 Task: Sort the products in the category "Alcoholic Kombucha" by unit price (low first).
Action: Mouse moved to (671, 229)
Screenshot: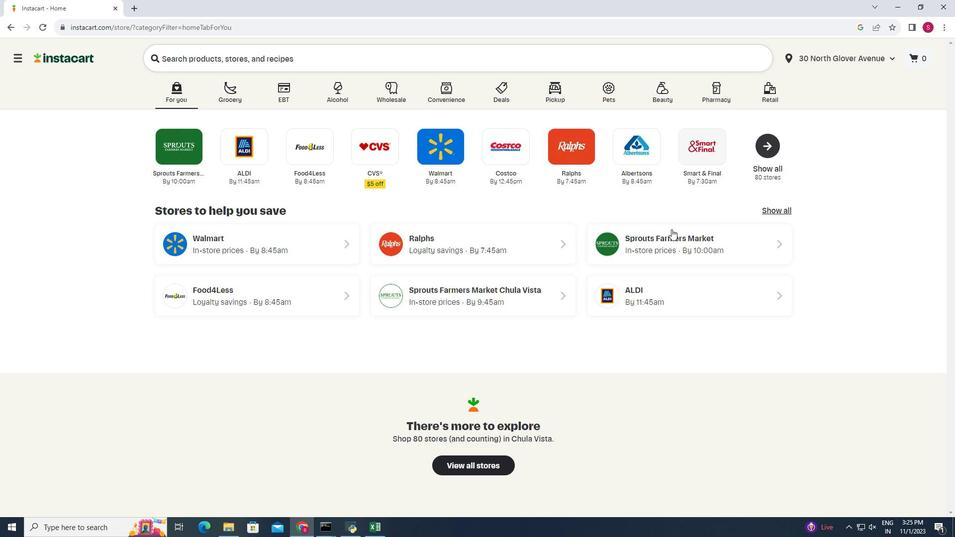 
Action: Mouse pressed left at (671, 229)
Screenshot: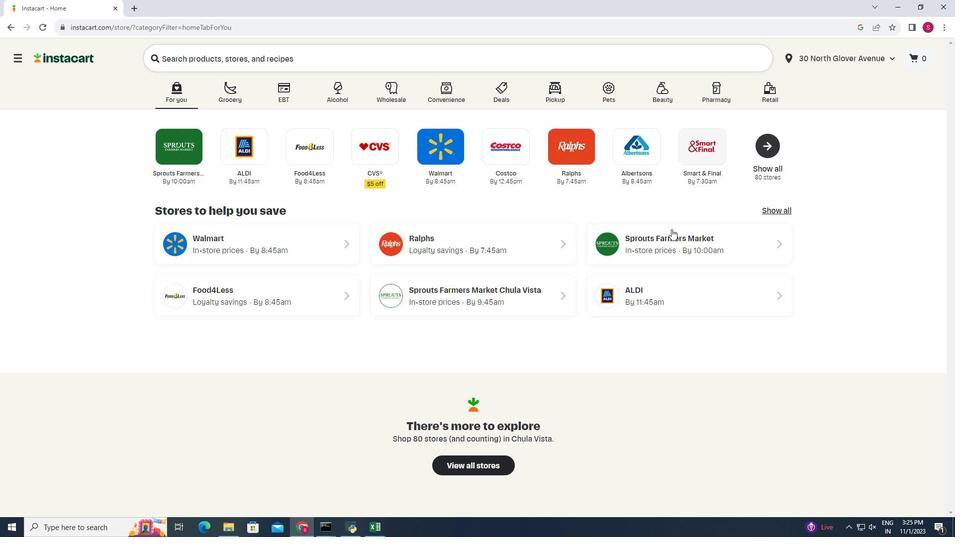 
Action: Mouse moved to (62, 493)
Screenshot: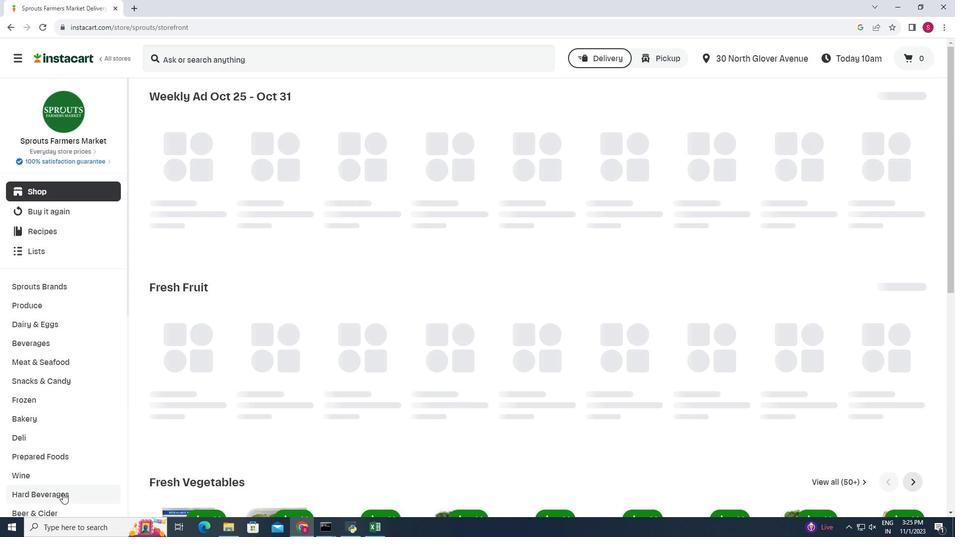 
Action: Mouse pressed left at (62, 493)
Screenshot: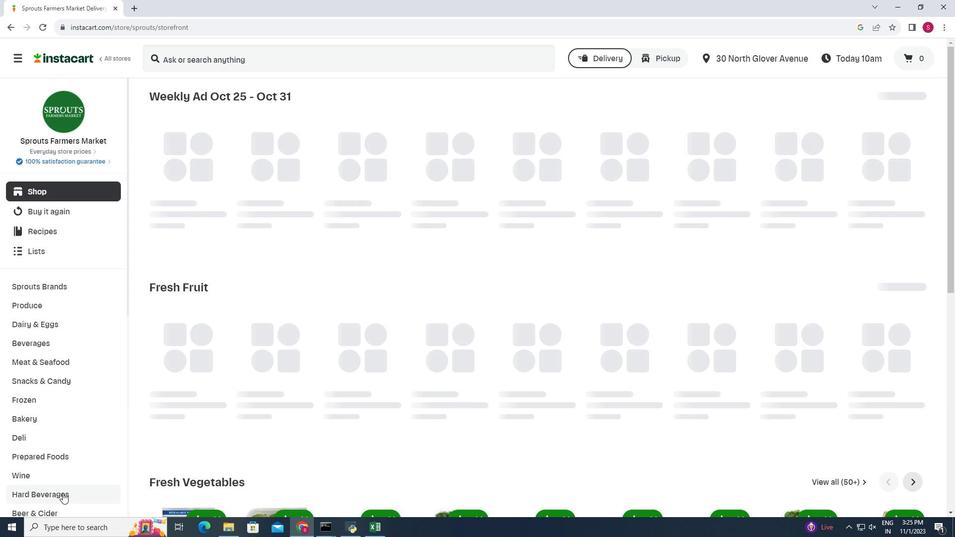 
Action: Mouse moved to (315, 120)
Screenshot: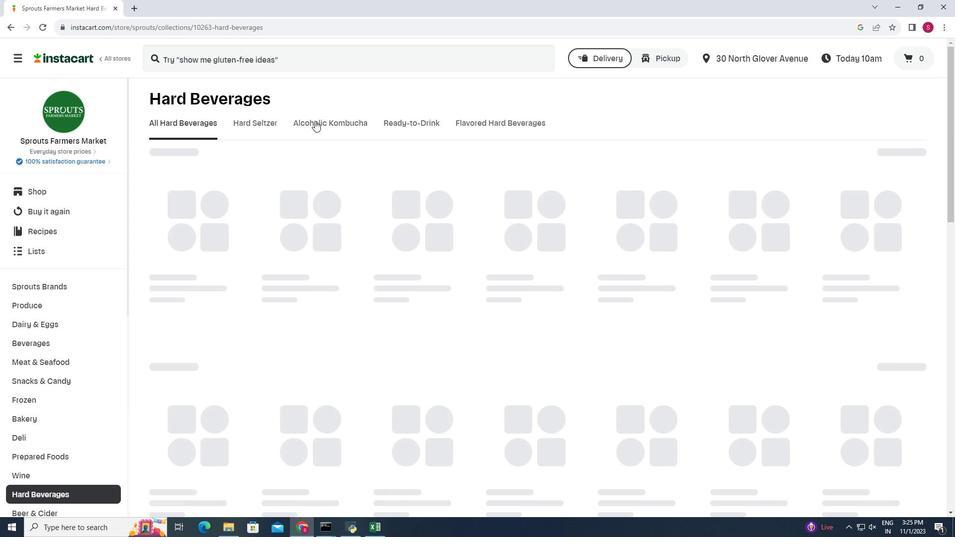 
Action: Mouse pressed left at (315, 120)
Screenshot: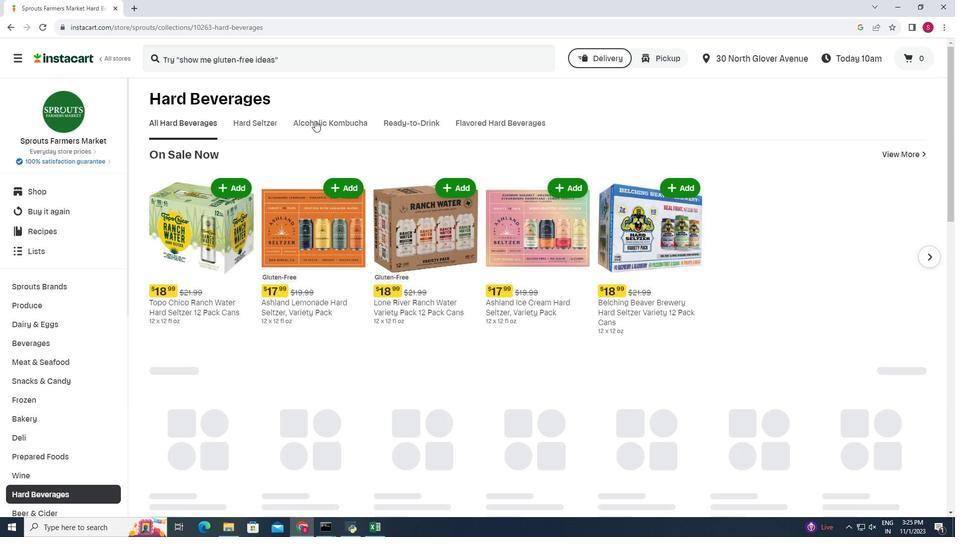 
Action: Mouse moved to (913, 153)
Screenshot: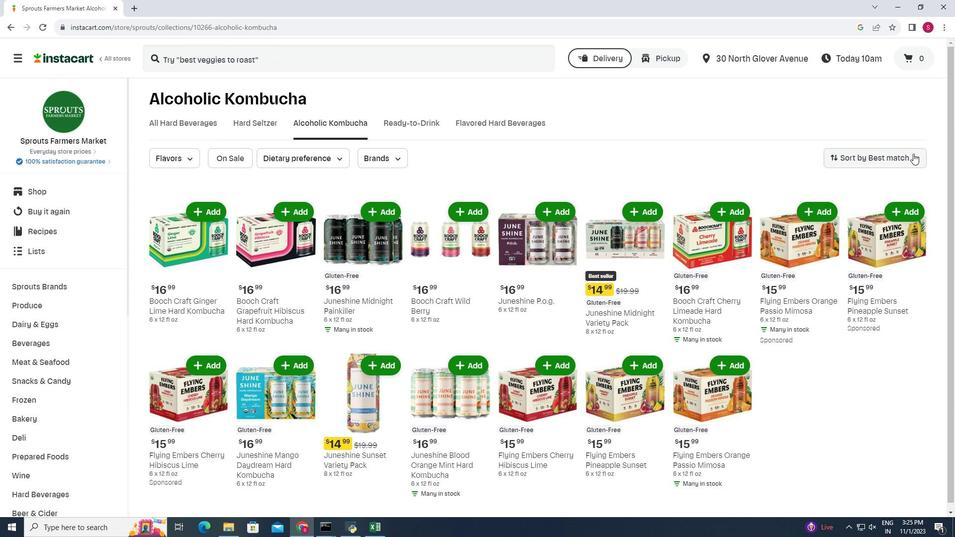 
Action: Mouse pressed left at (913, 153)
Screenshot: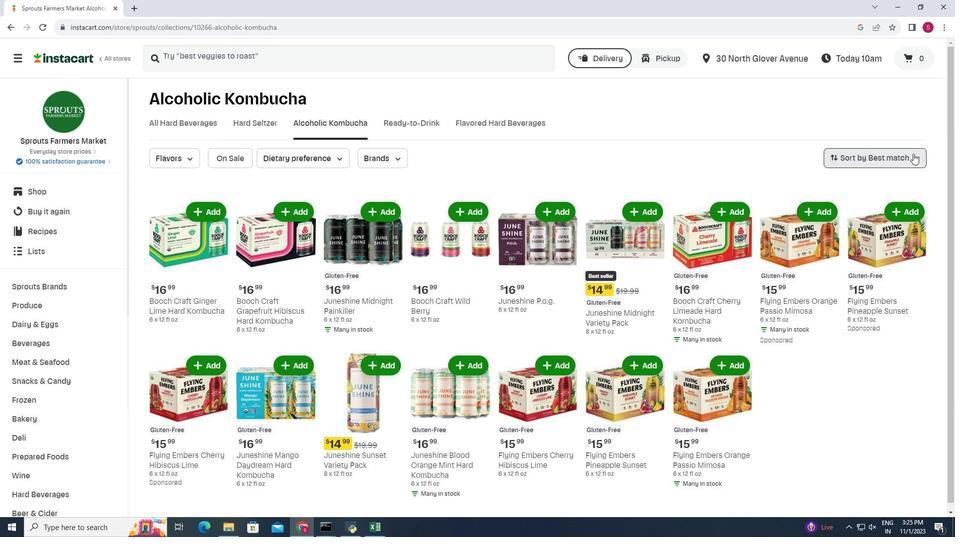 
Action: Mouse moved to (887, 245)
Screenshot: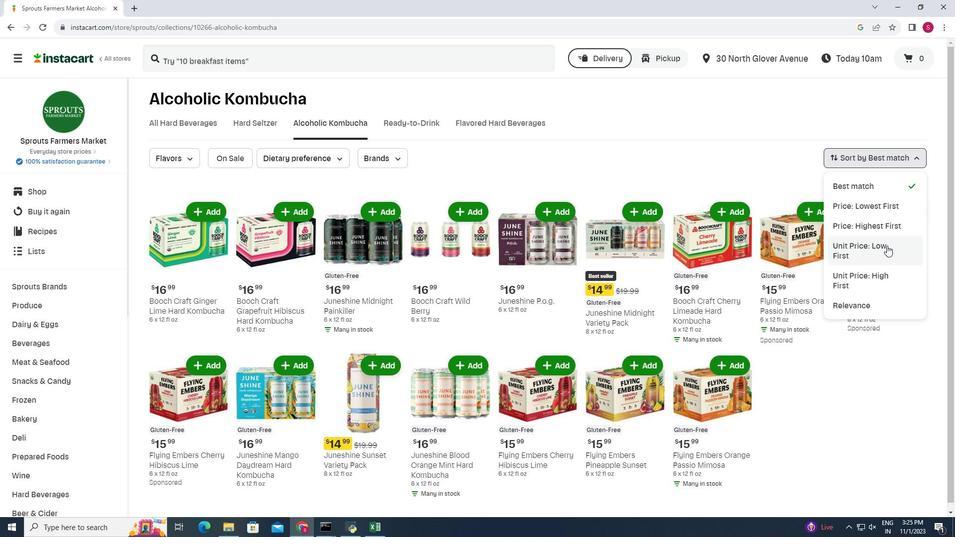 
Action: Mouse pressed left at (887, 245)
Screenshot: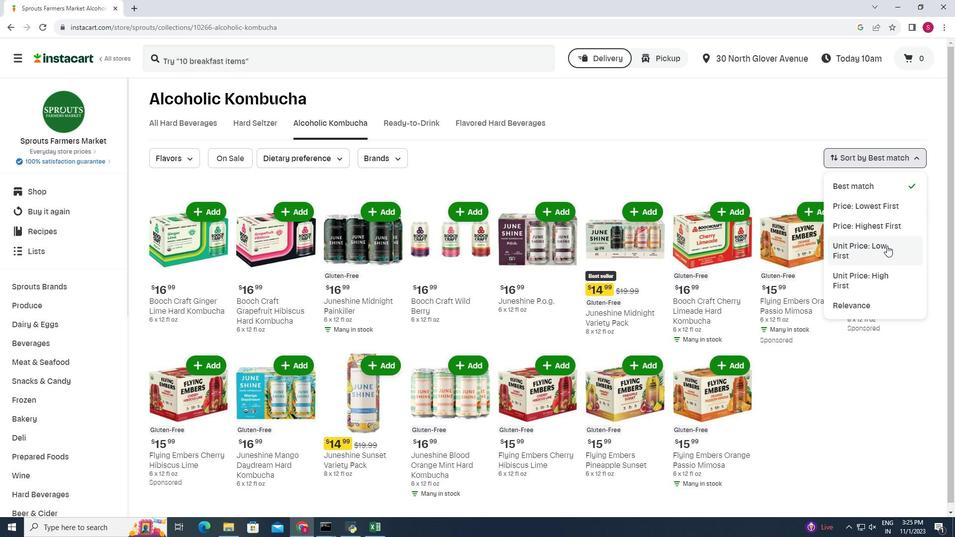 
Action: Mouse moved to (448, 208)
Screenshot: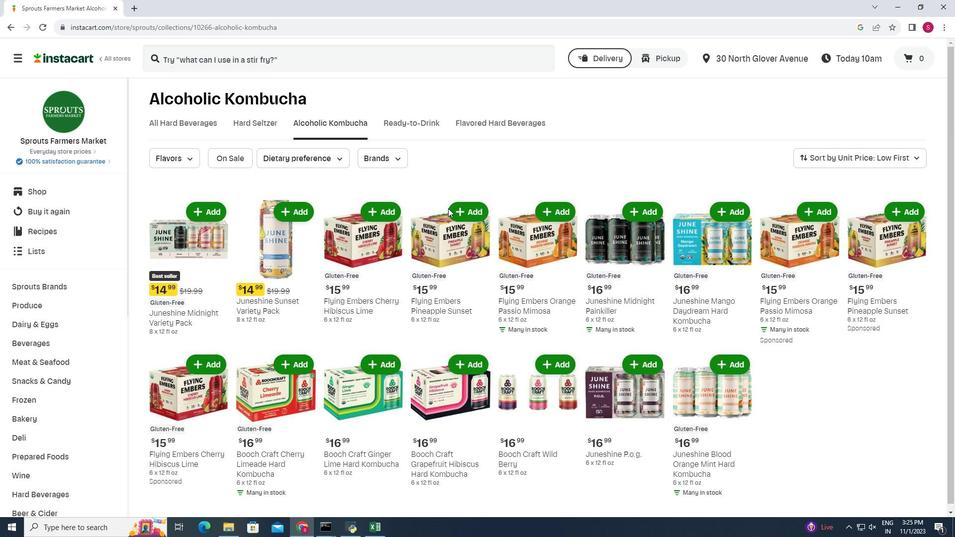 
Action: Mouse scrolled (448, 208) with delta (0, 0)
Screenshot: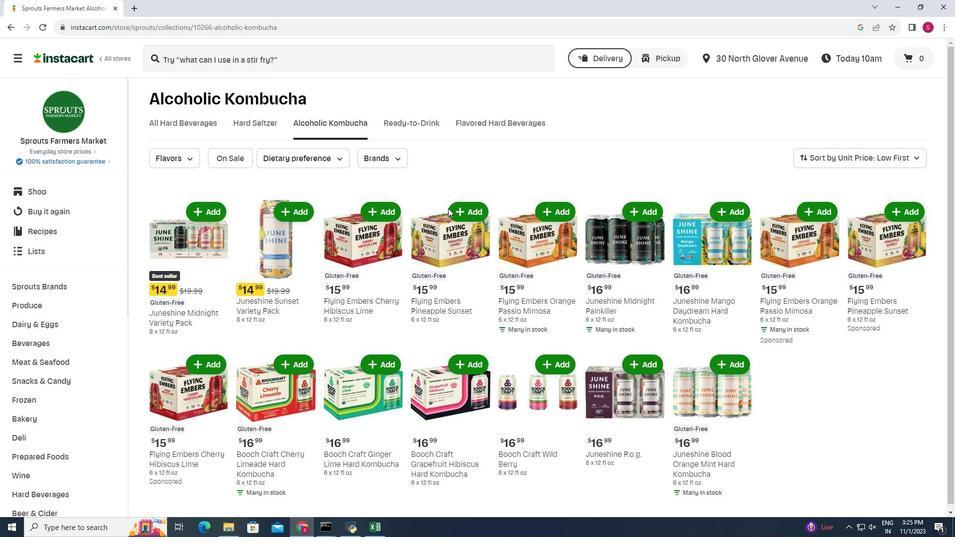 
Action: Mouse scrolled (448, 208) with delta (0, 0)
Screenshot: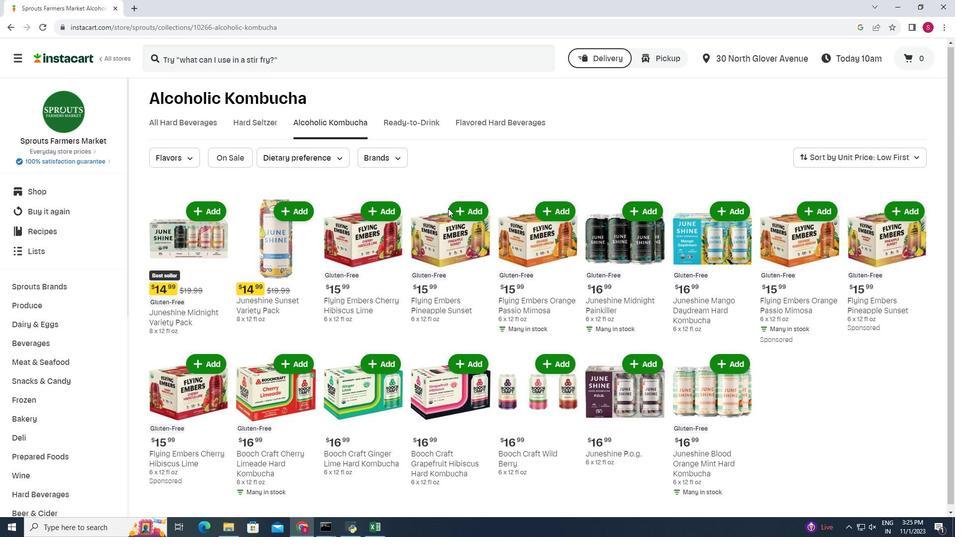 
Action: Mouse scrolled (448, 208) with delta (0, 0)
Screenshot: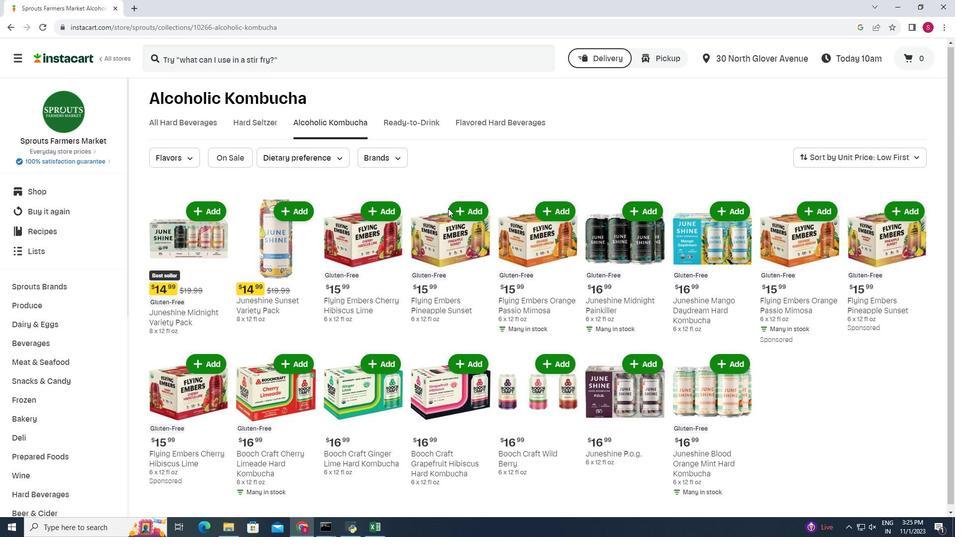
Action: Mouse scrolled (448, 209) with delta (0, 0)
Screenshot: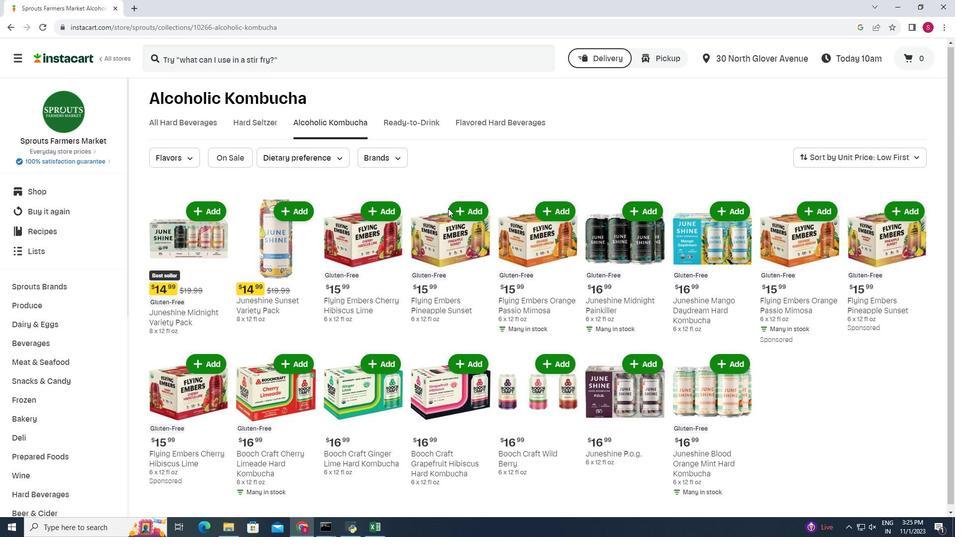 
Action: Mouse scrolled (448, 208) with delta (0, 0)
Screenshot: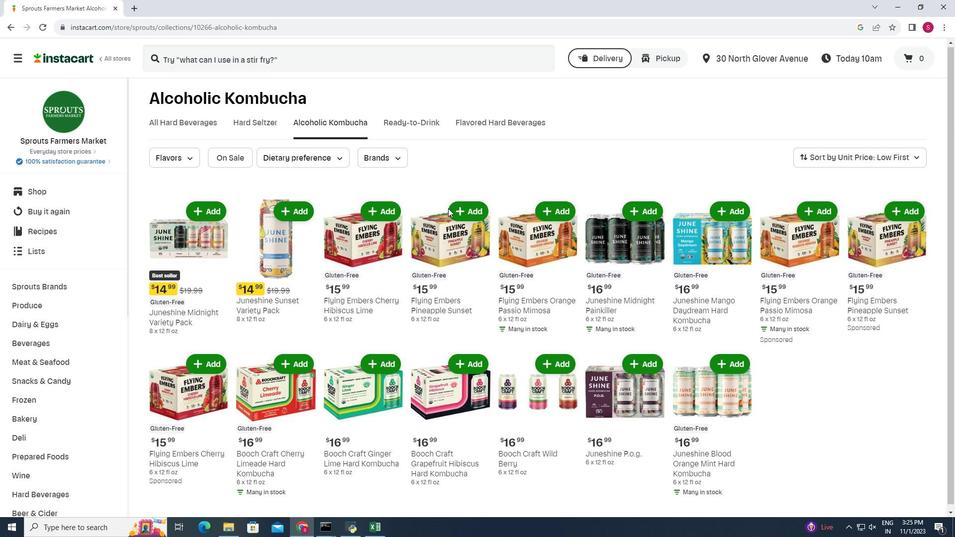 
Action: Mouse moved to (413, 193)
Screenshot: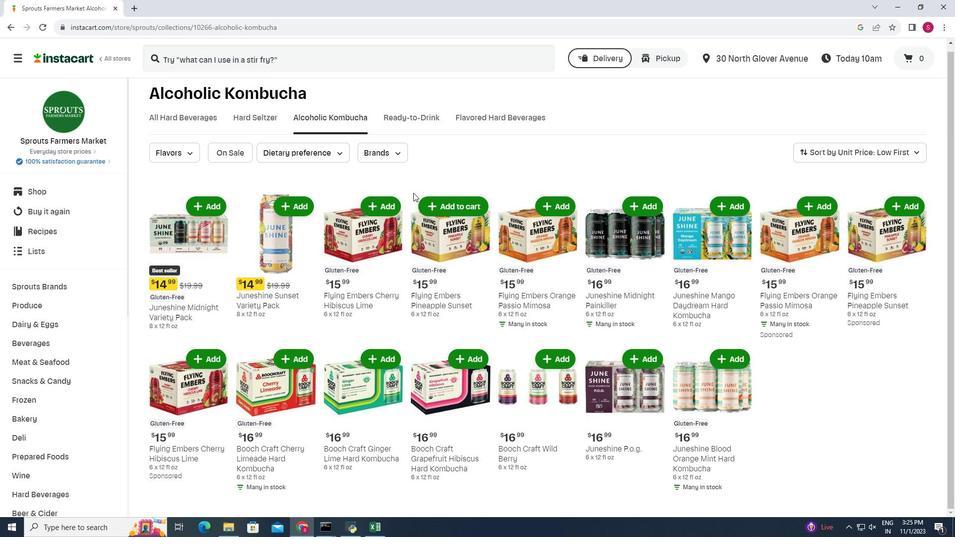 
